 Task: Create New Customer with Customer Name: Walgreens, Billing Address Line1: 4276 Crim Lane, Billing Address Line2:  Underhill, Billing Address Line3:  Vermont 05489, Cell Number: 680-704-2056
Action: Mouse moved to (189, 35)
Screenshot: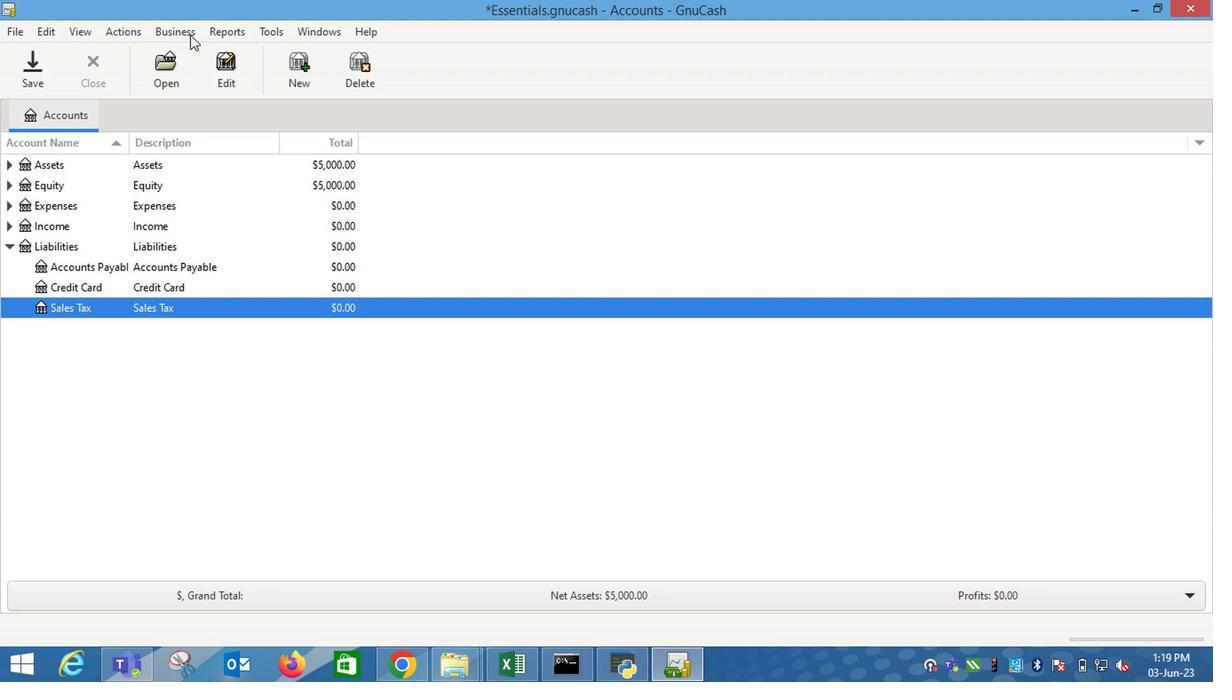 
Action: Mouse pressed left at (189, 35)
Screenshot: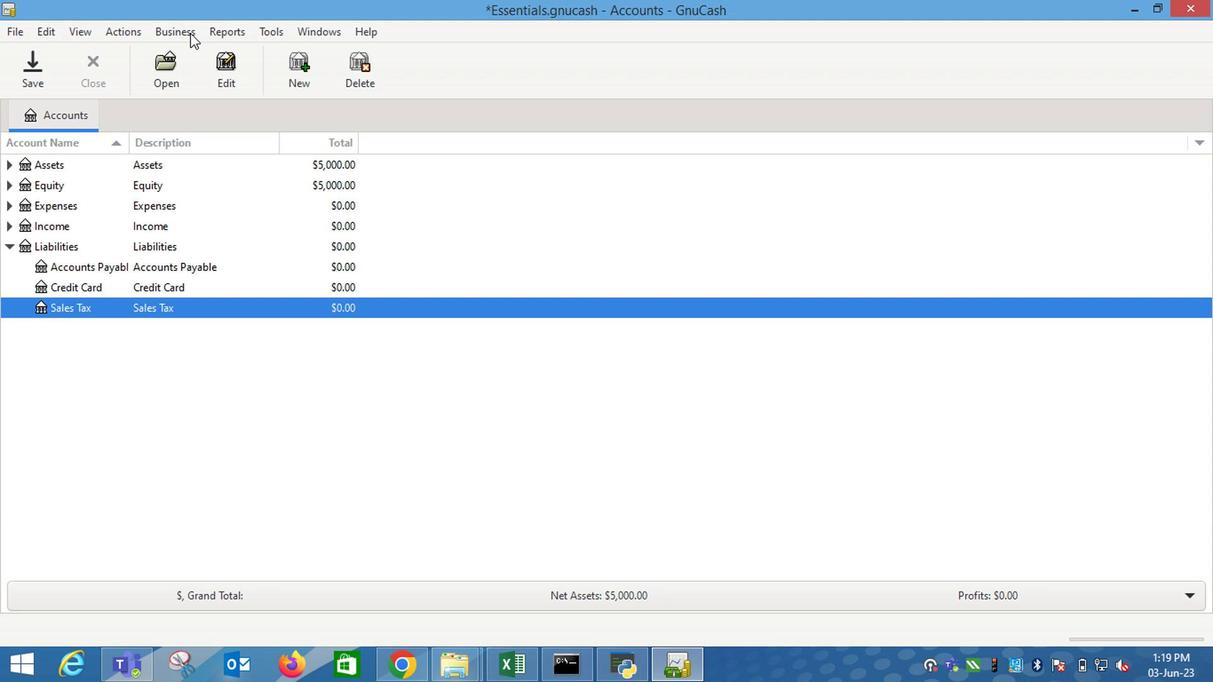 
Action: Mouse moved to (405, 84)
Screenshot: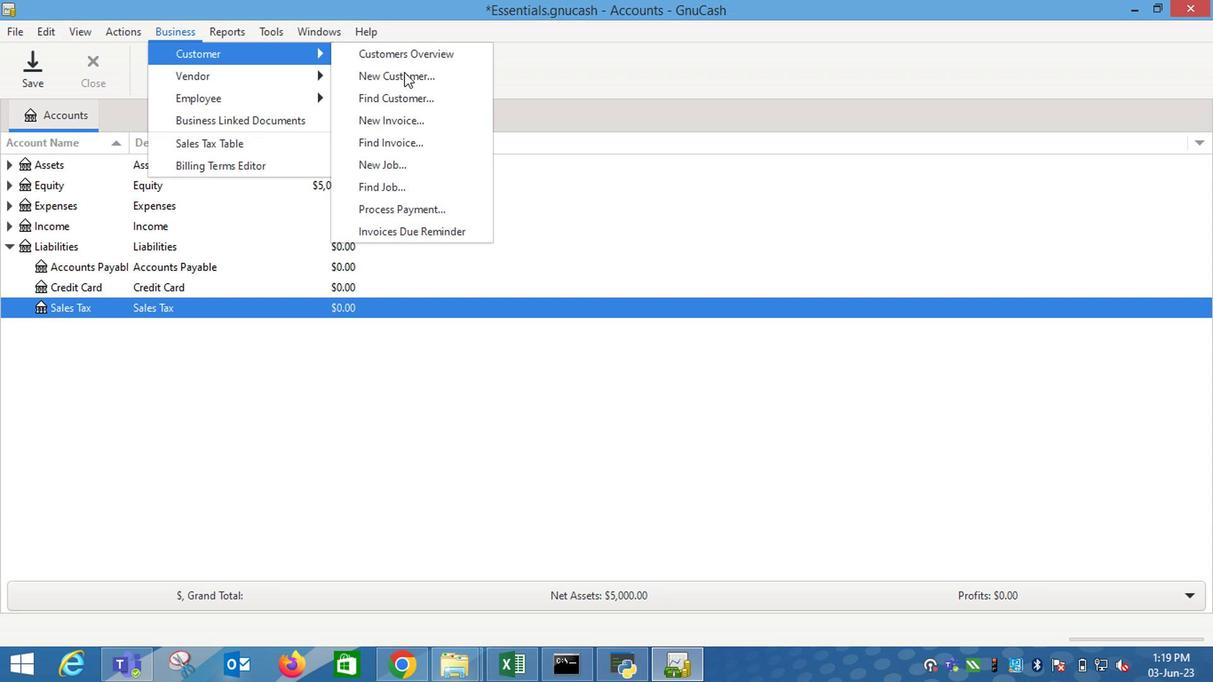 
Action: Mouse pressed left at (405, 84)
Screenshot: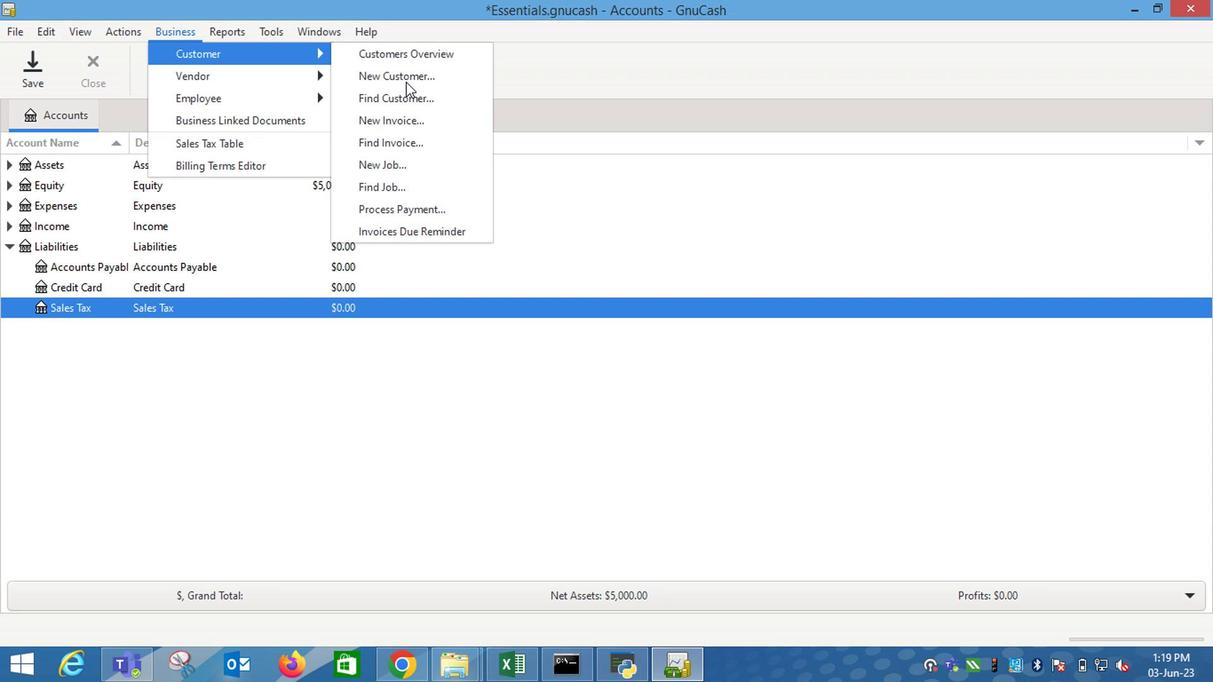 
Action: Mouse moved to (910, 271)
Screenshot: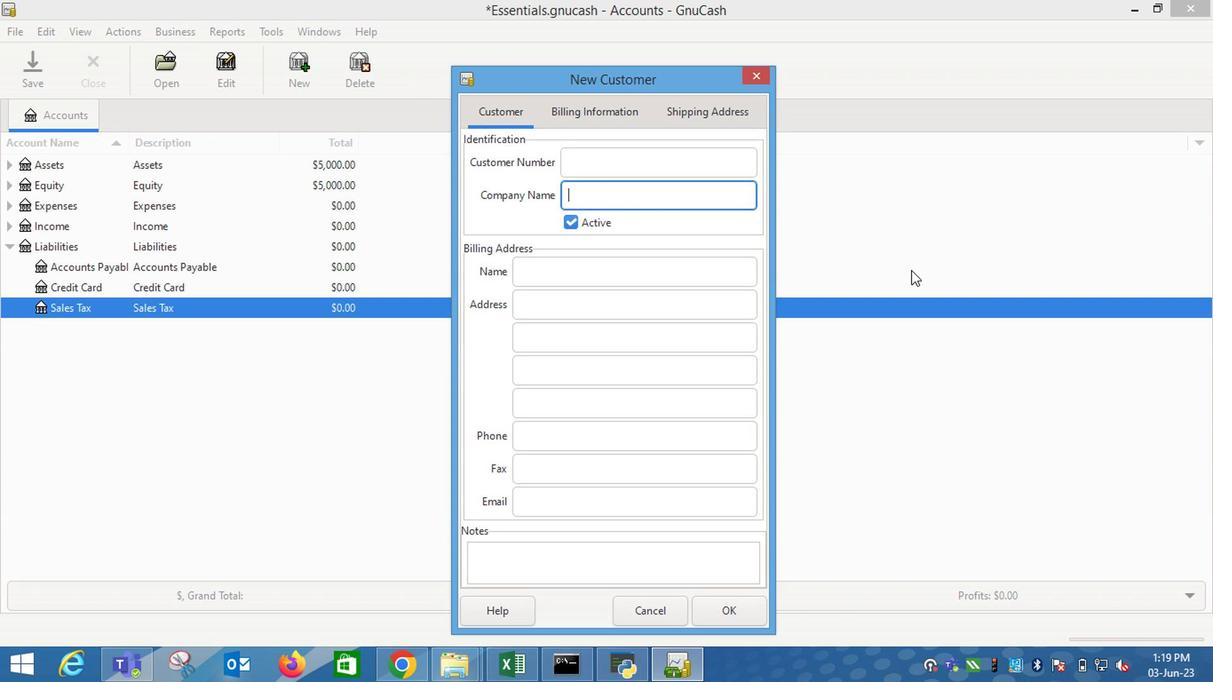 
Action: Key pressed <Key.shift_r>Walgreens<Key.space><Key.backspace><Key.tab><Key.tab><Key.tab>4276<Key.space><Key.shift_r>Ci<Key.backspace>rim<Key.space><Key.shift_r>Lane<Key.tab><Key.shift_r>Underhill<Key.tab><Key.shift_r>Vermont<Key.space>05489<Key.tab><Key.tab>680-704-2056
Screenshot: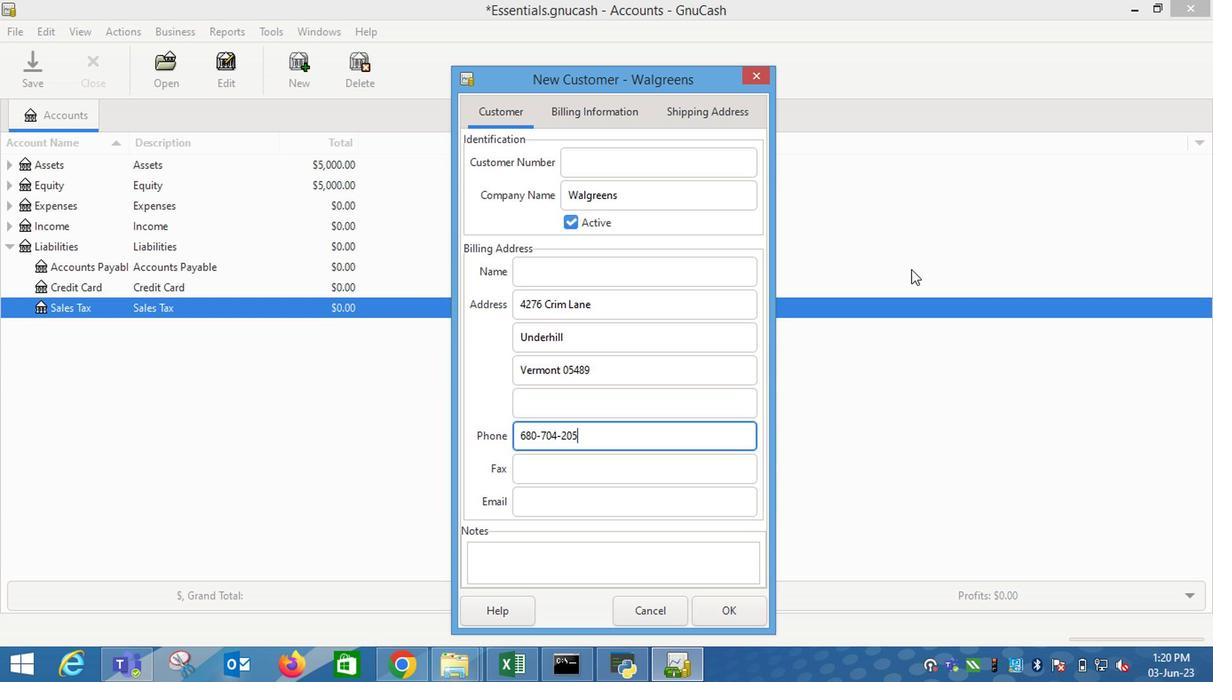 
Action: Mouse moved to (570, 101)
Screenshot: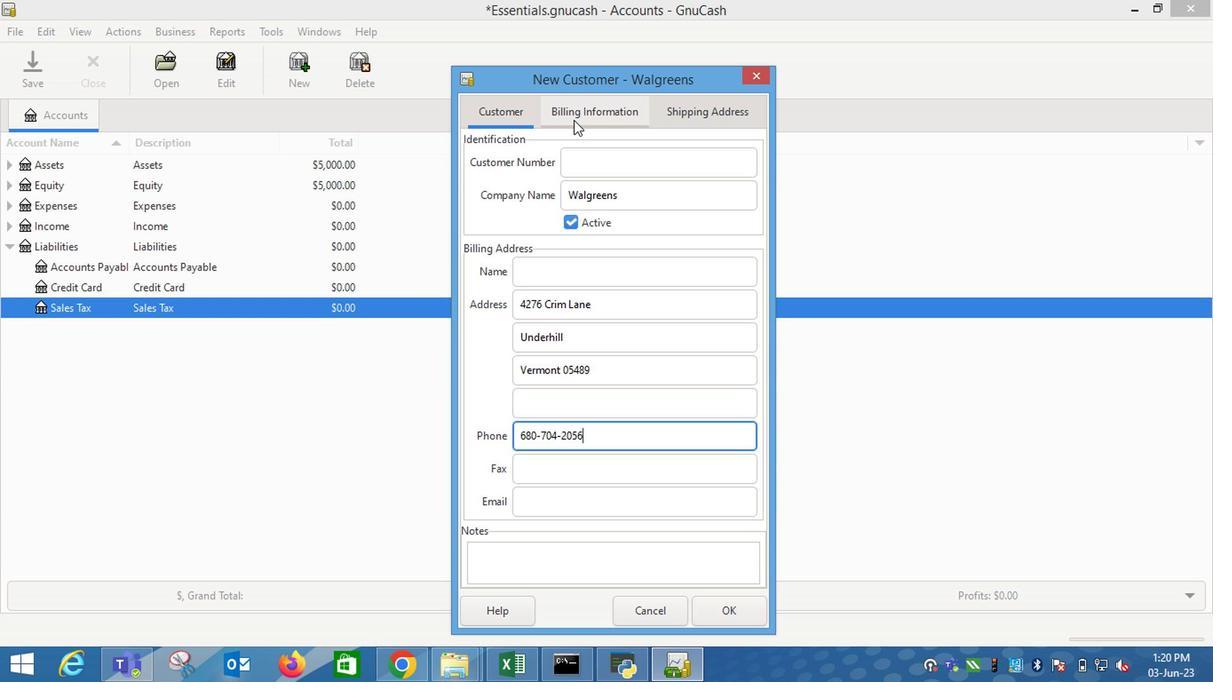 
Action: Mouse pressed left at (570, 101)
Screenshot: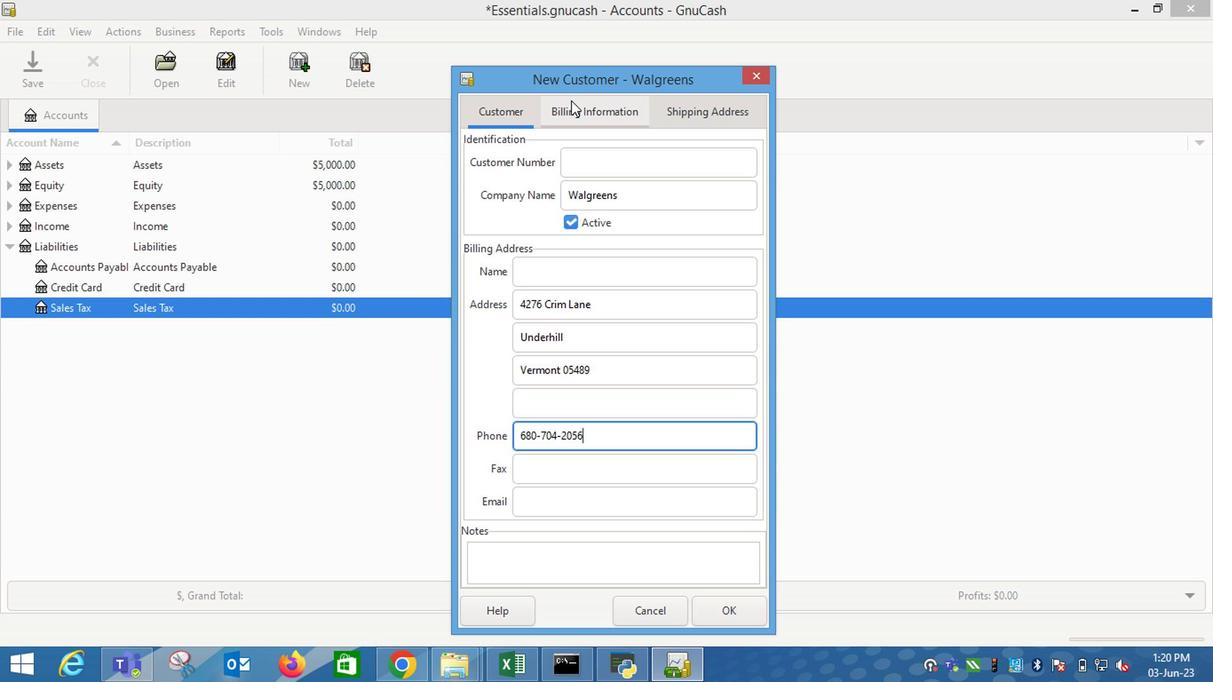 
Action: Mouse moved to (722, 623)
Screenshot: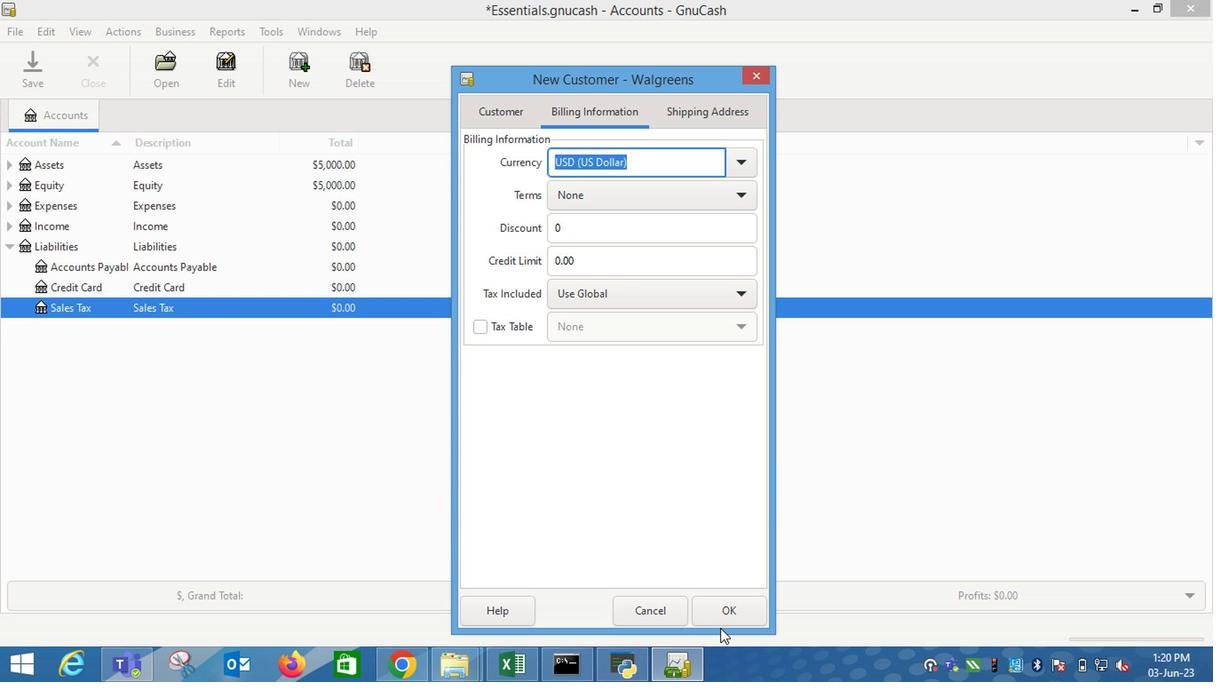 
Action: Mouse pressed left at (722, 623)
Screenshot: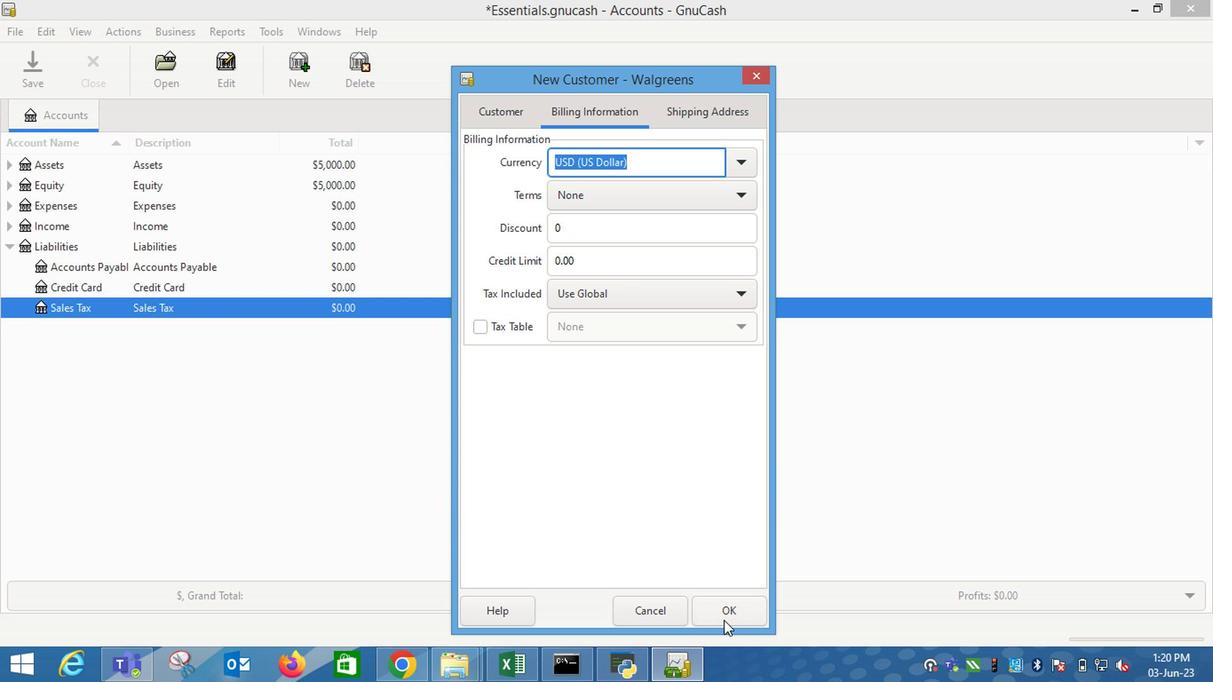 
Action: Mouse moved to (671, 499)
Screenshot: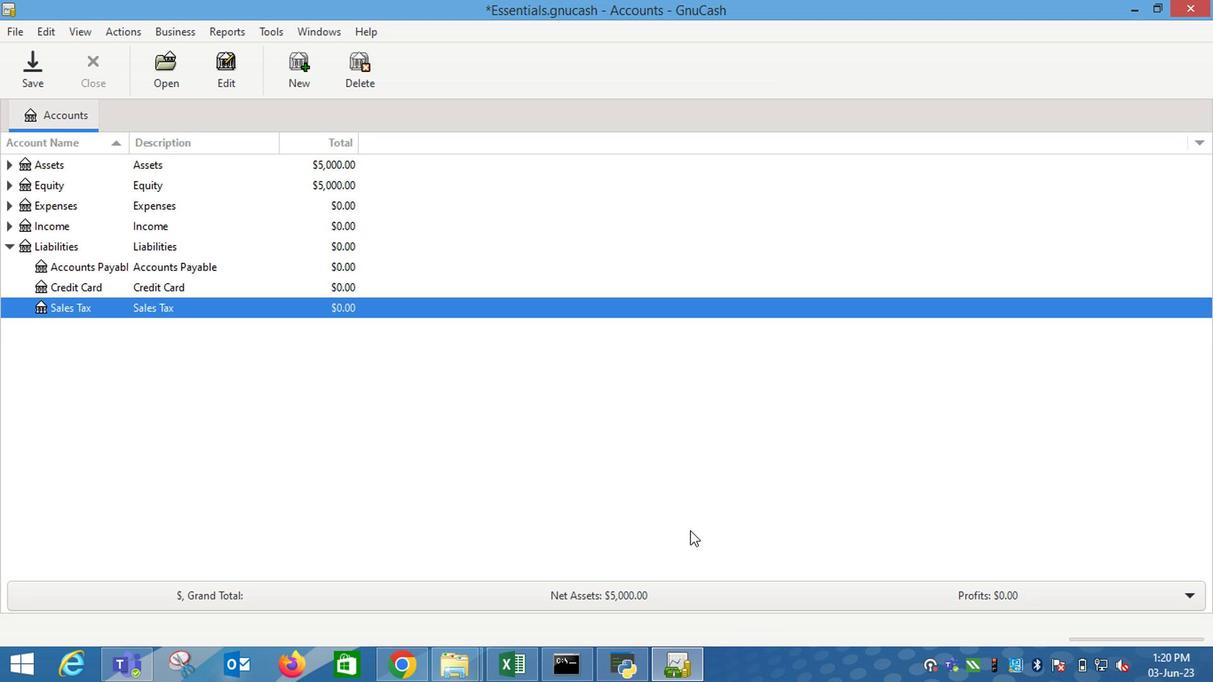 
